 Task: Set the "SAT>IP channel list" to "Master List".
Action: Mouse moved to (108, 10)
Screenshot: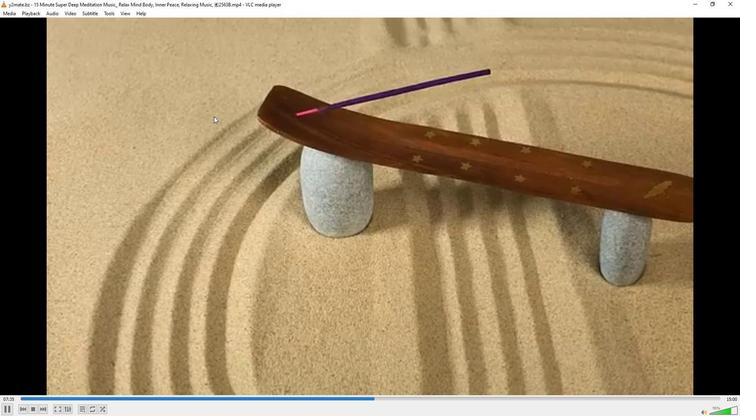 
Action: Mouse pressed left at (108, 10)
Screenshot: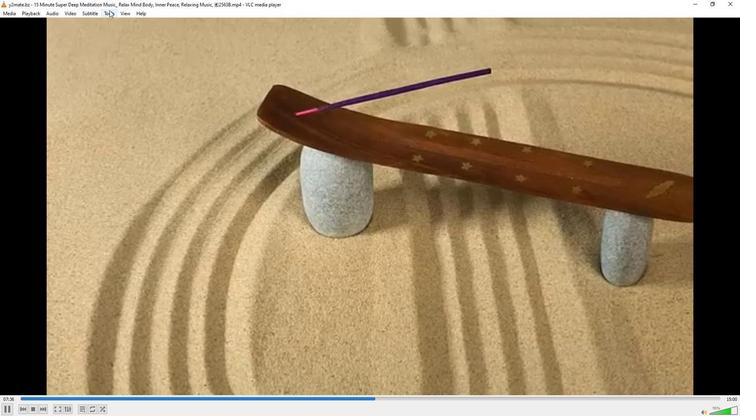 
Action: Mouse moved to (126, 104)
Screenshot: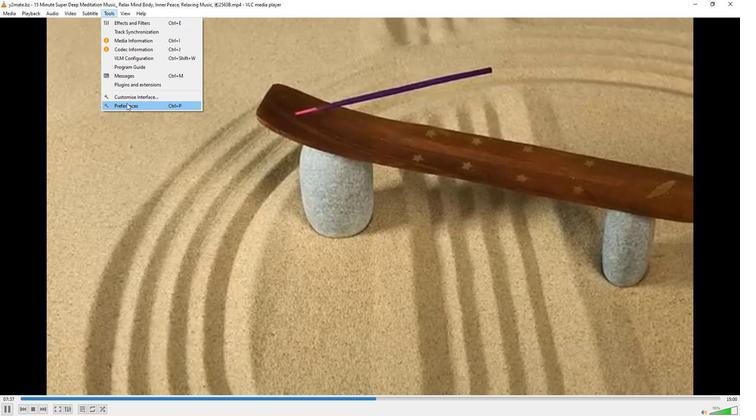 
Action: Mouse pressed left at (126, 104)
Screenshot: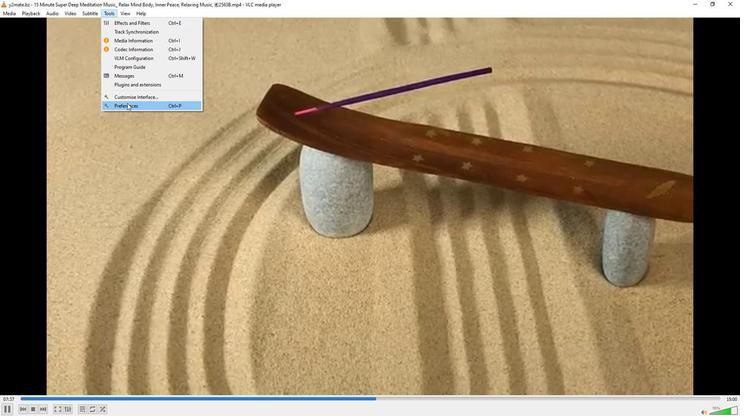 
Action: Mouse moved to (242, 338)
Screenshot: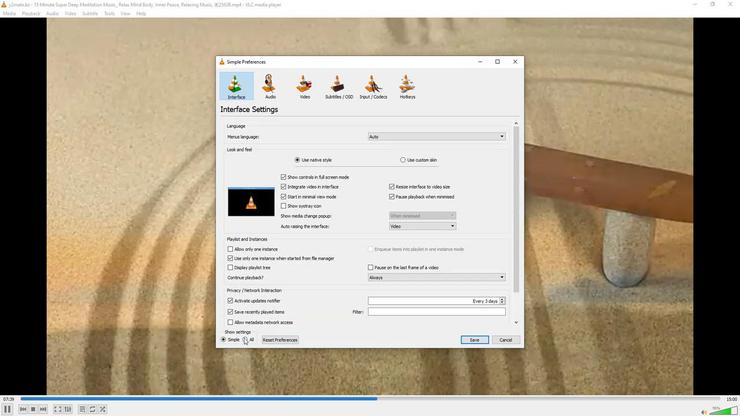 
Action: Mouse pressed left at (242, 338)
Screenshot: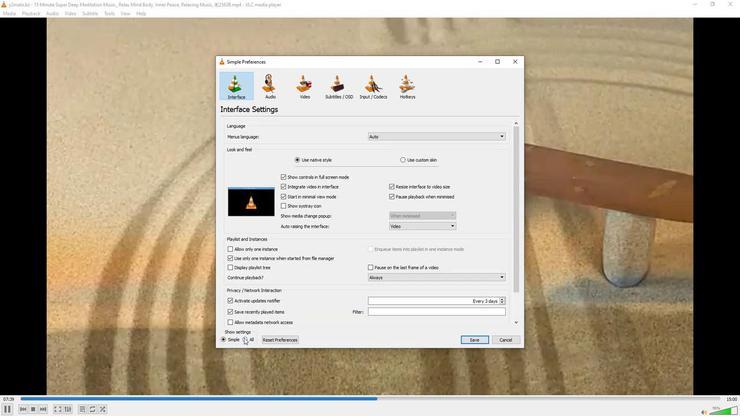 
Action: Mouse moved to (245, 301)
Screenshot: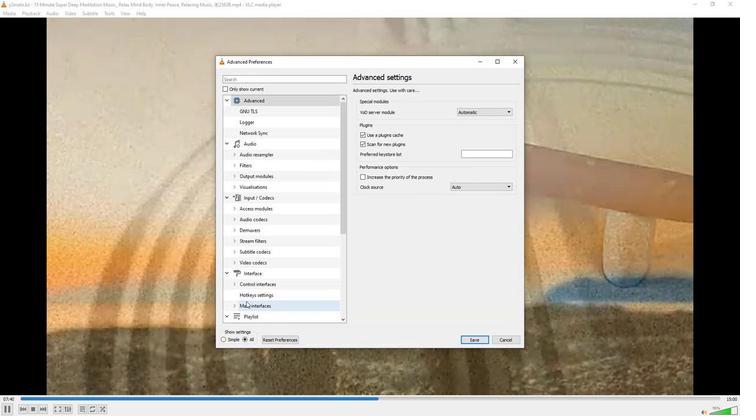 
Action: Mouse scrolled (245, 301) with delta (0, 0)
Screenshot: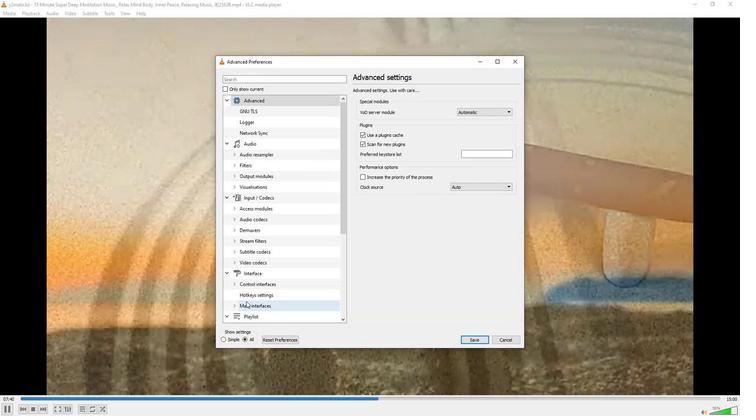 
Action: Mouse moved to (234, 306)
Screenshot: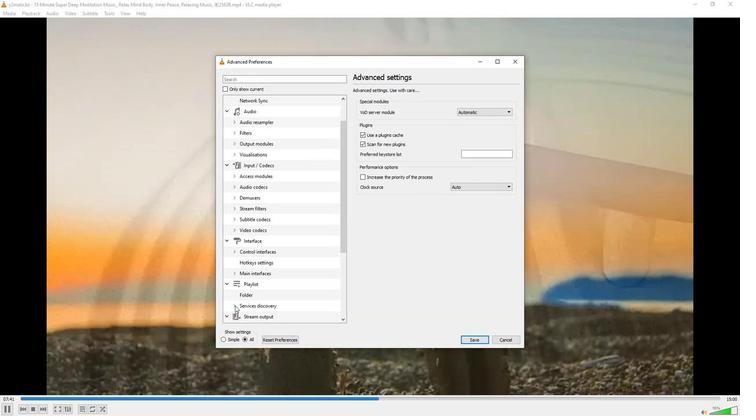 
Action: Mouse pressed left at (234, 306)
Screenshot: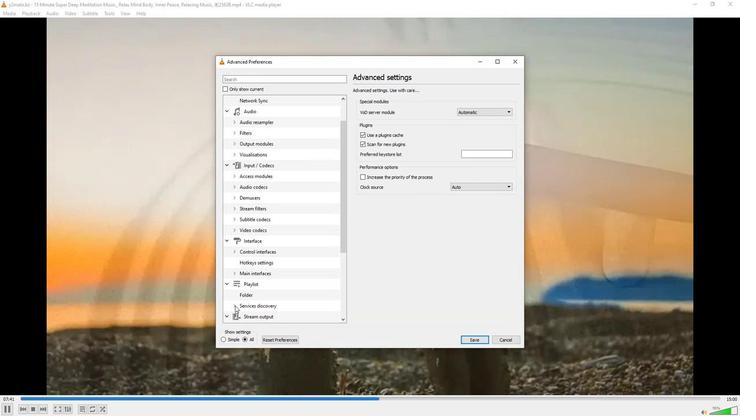 
Action: Mouse moved to (241, 303)
Screenshot: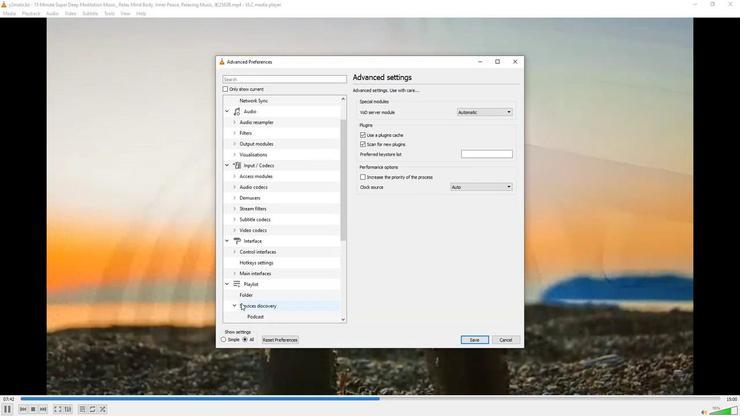 
Action: Mouse scrolled (241, 303) with delta (0, 0)
Screenshot: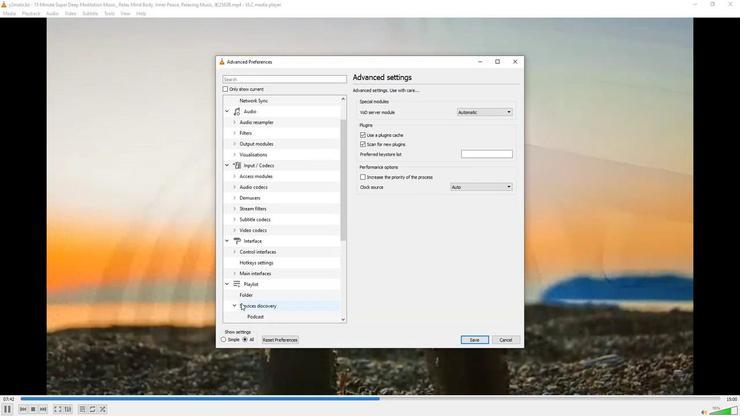 
Action: Mouse moved to (248, 305)
Screenshot: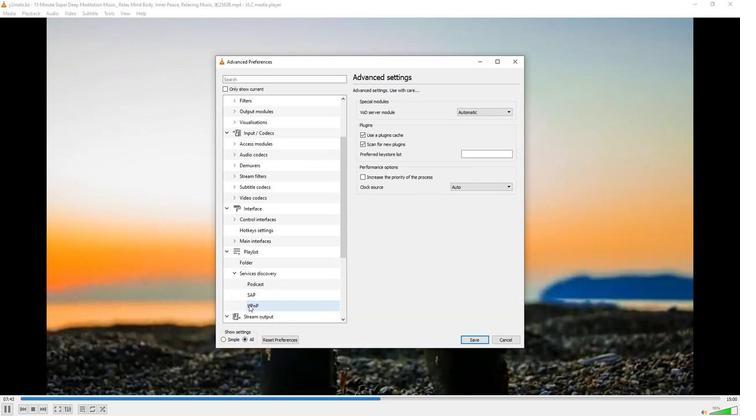 
Action: Mouse pressed left at (248, 305)
Screenshot: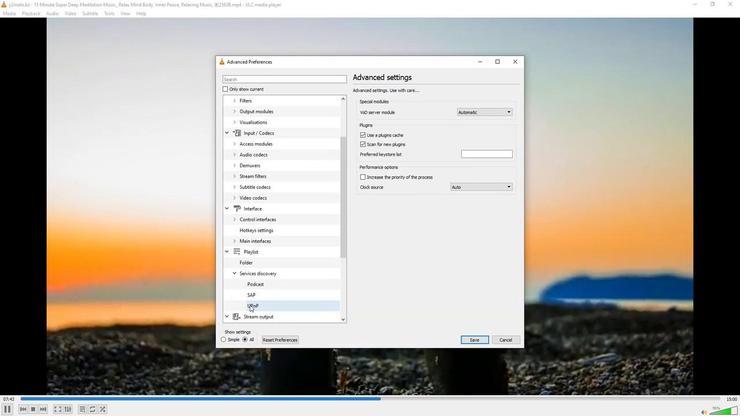 
Action: Mouse moved to (511, 100)
Screenshot: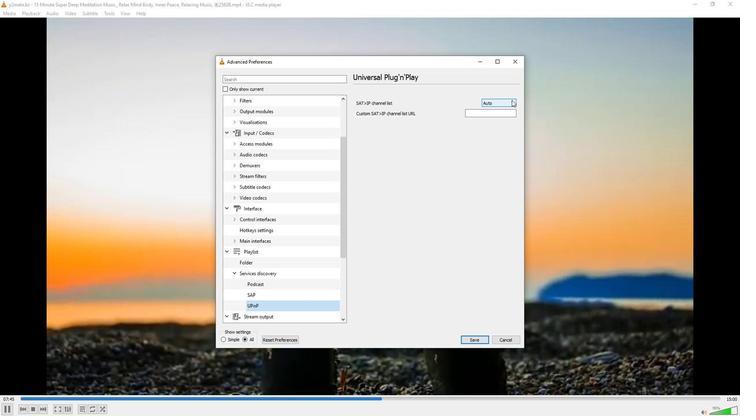 
Action: Mouse pressed left at (511, 100)
Screenshot: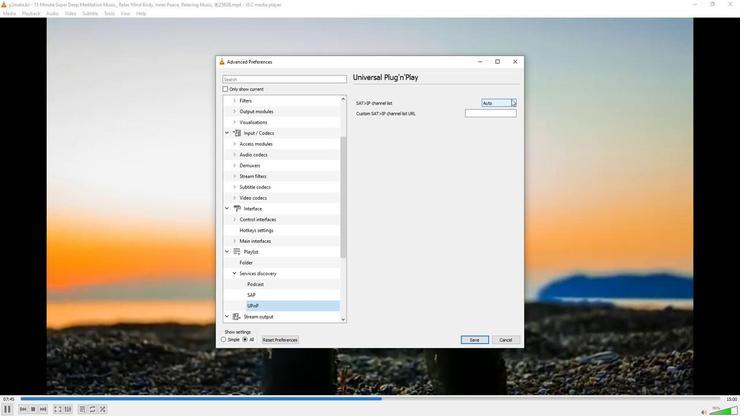 
Action: Mouse moved to (499, 130)
Screenshot: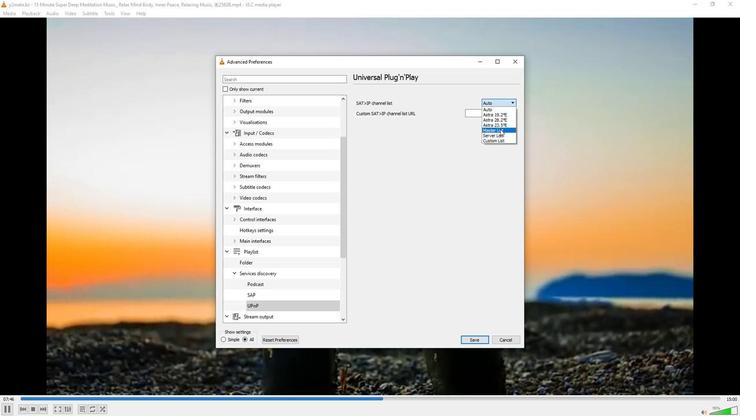 
Action: Mouse pressed left at (499, 130)
Screenshot: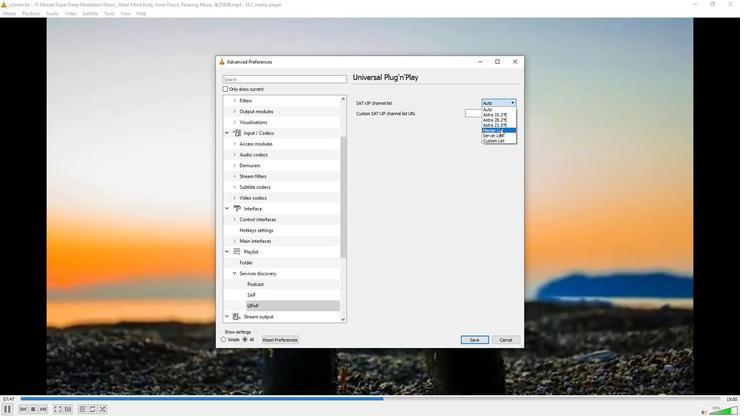 
Action: Mouse moved to (453, 199)
Screenshot: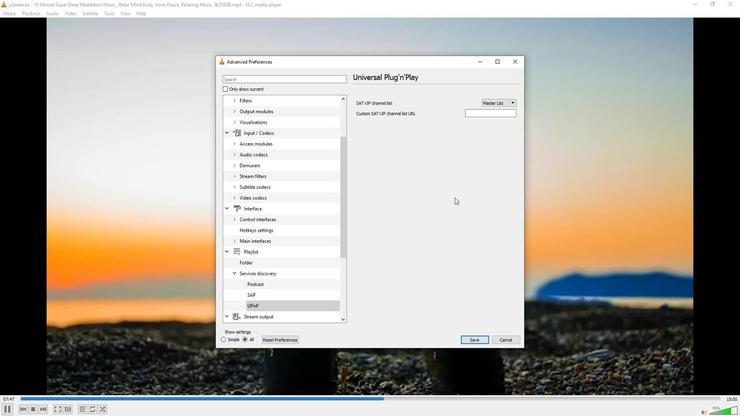 
